 Task: Create a due date automation trigger when advanced on, on the monday of the week a card is due add basic without any labels at 11:00 AM.
Action: Mouse moved to (1031, 79)
Screenshot: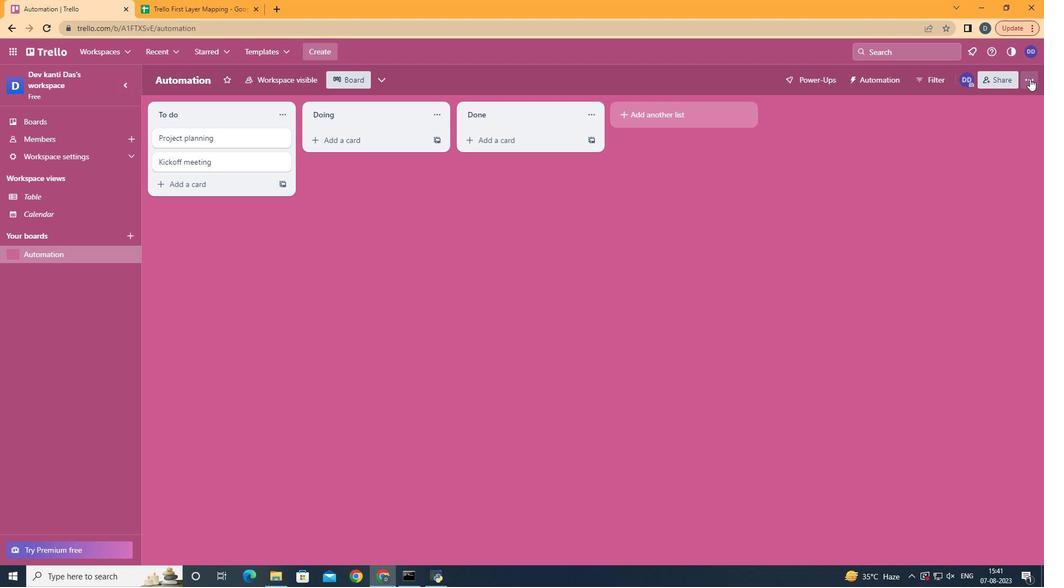 
Action: Mouse pressed left at (1031, 79)
Screenshot: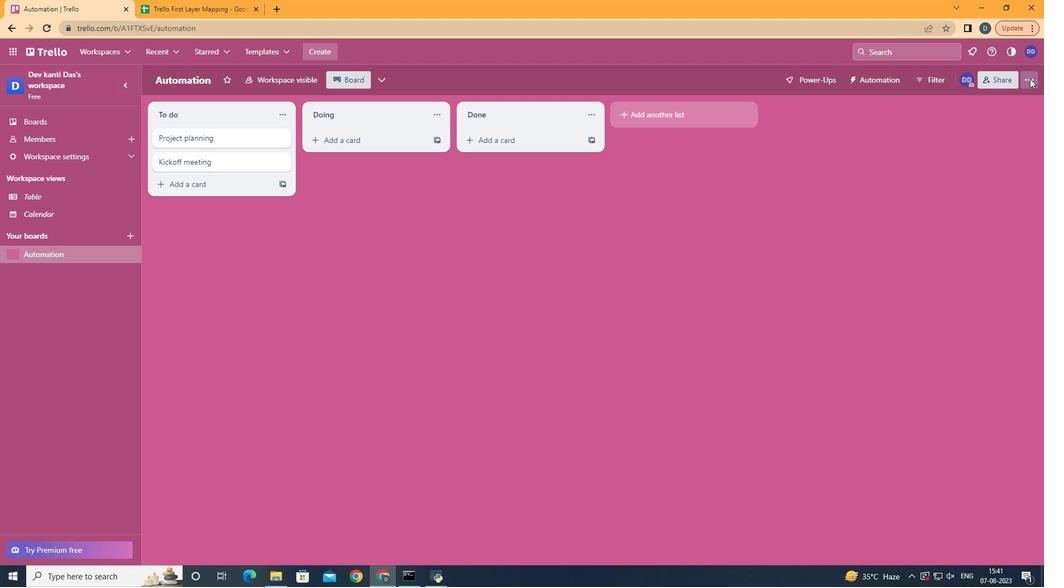 
Action: Mouse moved to (952, 218)
Screenshot: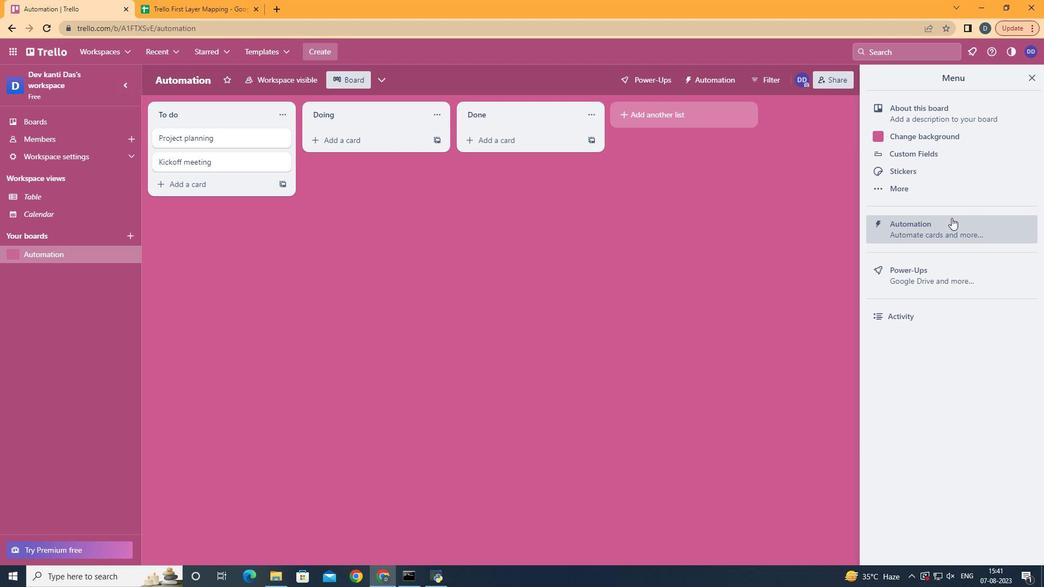 
Action: Mouse pressed left at (952, 218)
Screenshot: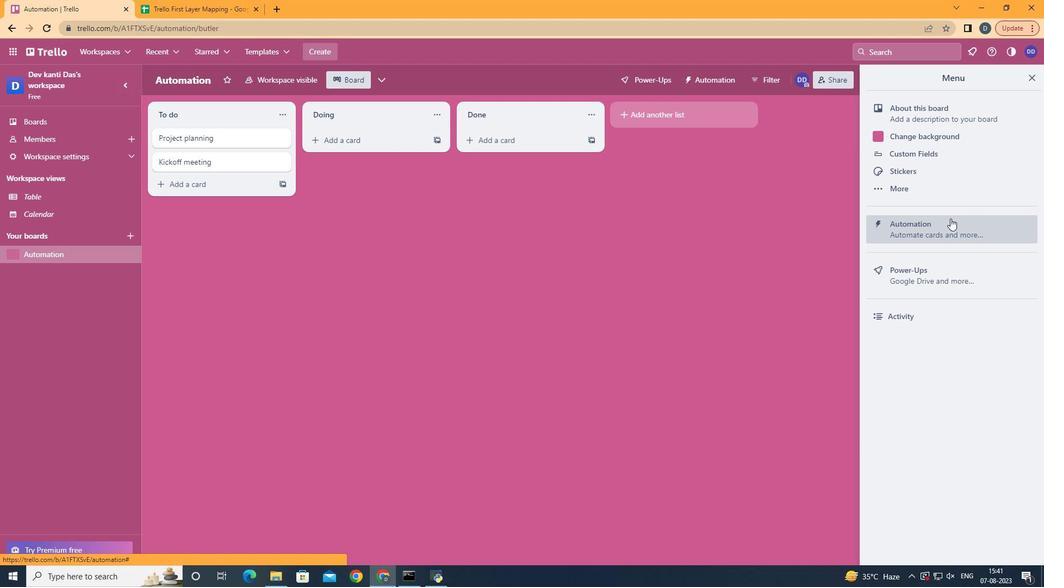 
Action: Mouse moved to (219, 214)
Screenshot: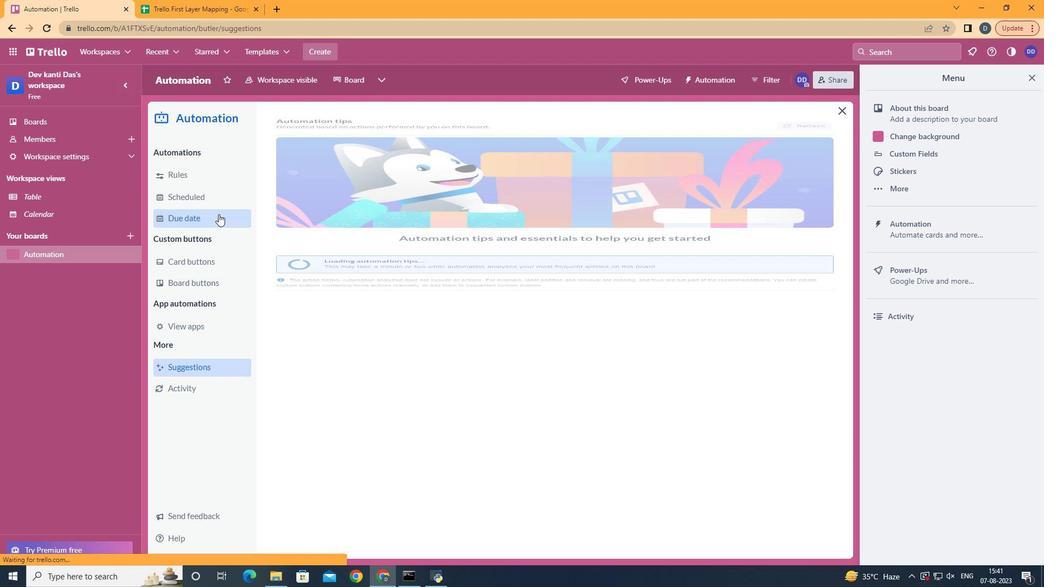 
Action: Mouse pressed left at (219, 214)
Screenshot: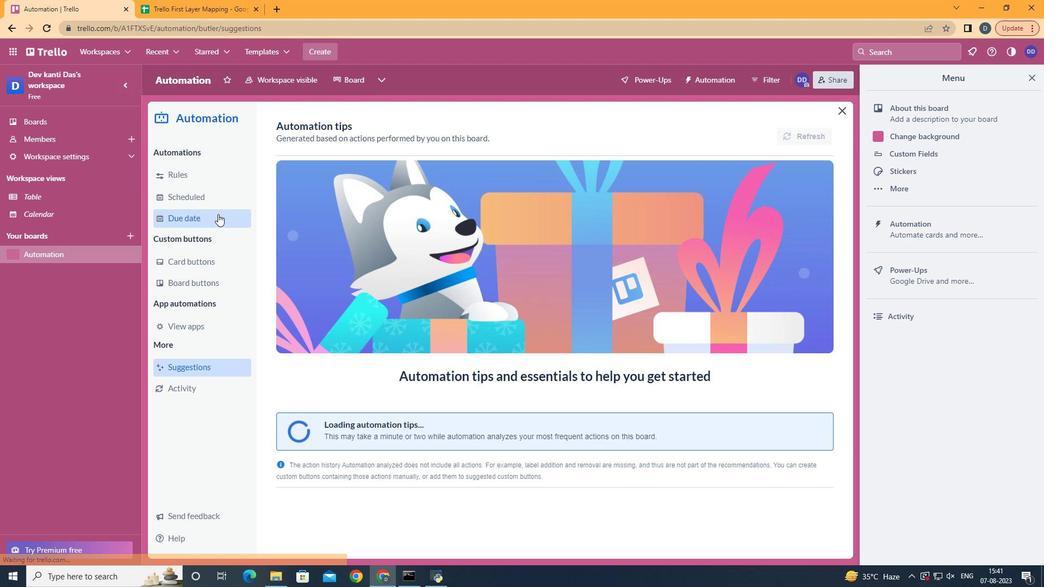 
Action: Mouse moved to (763, 131)
Screenshot: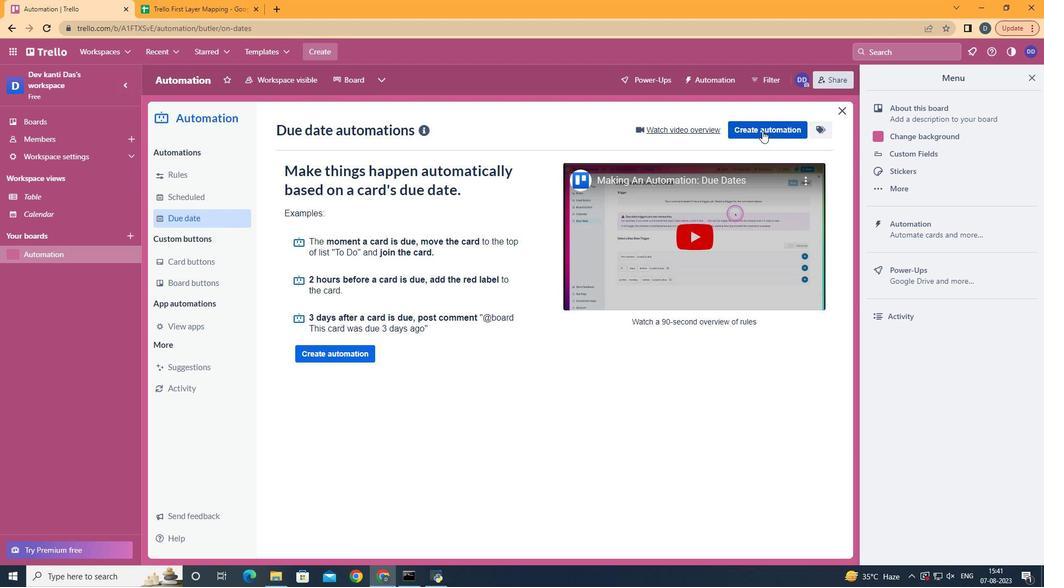 
Action: Mouse pressed left at (763, 131)
Screenshot: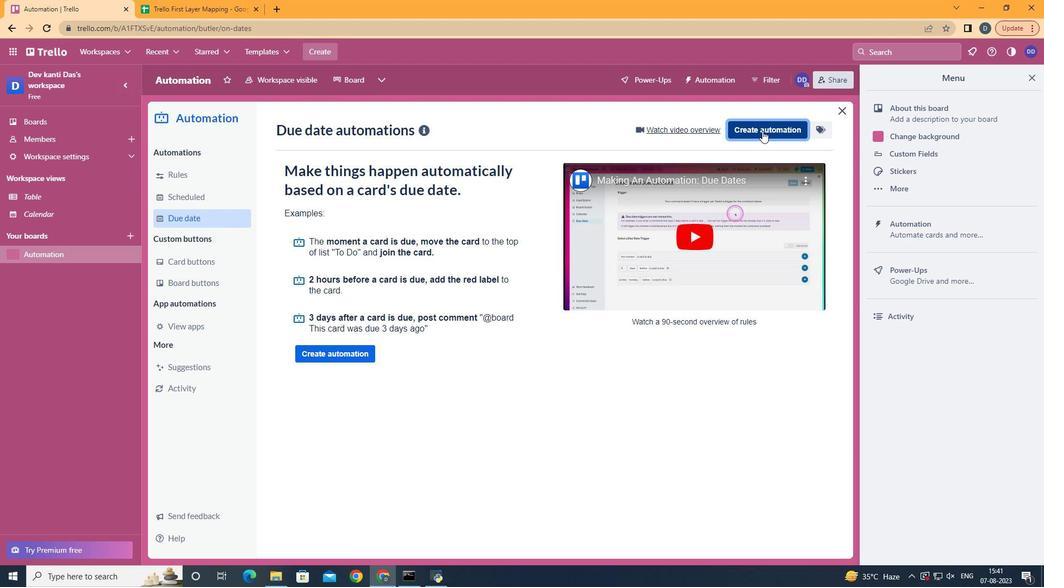 
Action: Mouse moved to (571, 228)
Screenshot: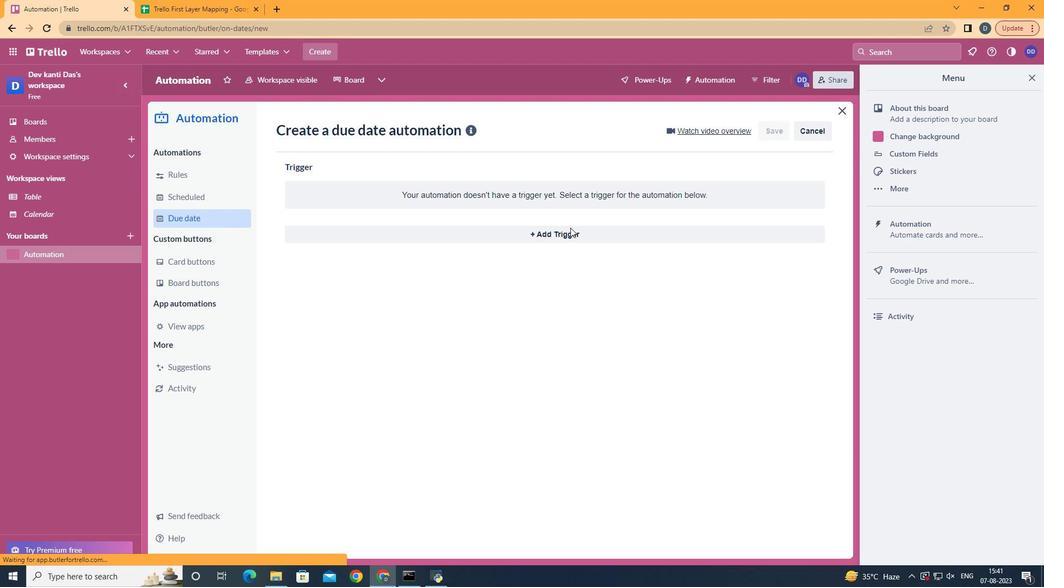 
Action: Mouse pressed left at (571, 228)
Screenshot: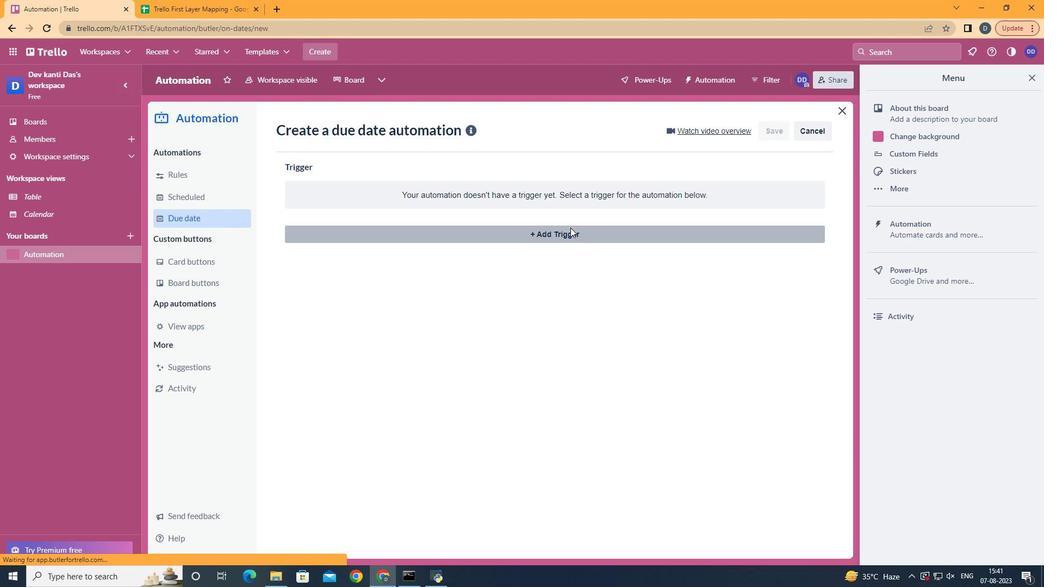 
Action: Mouse moved to (343, 284)
Screenshot: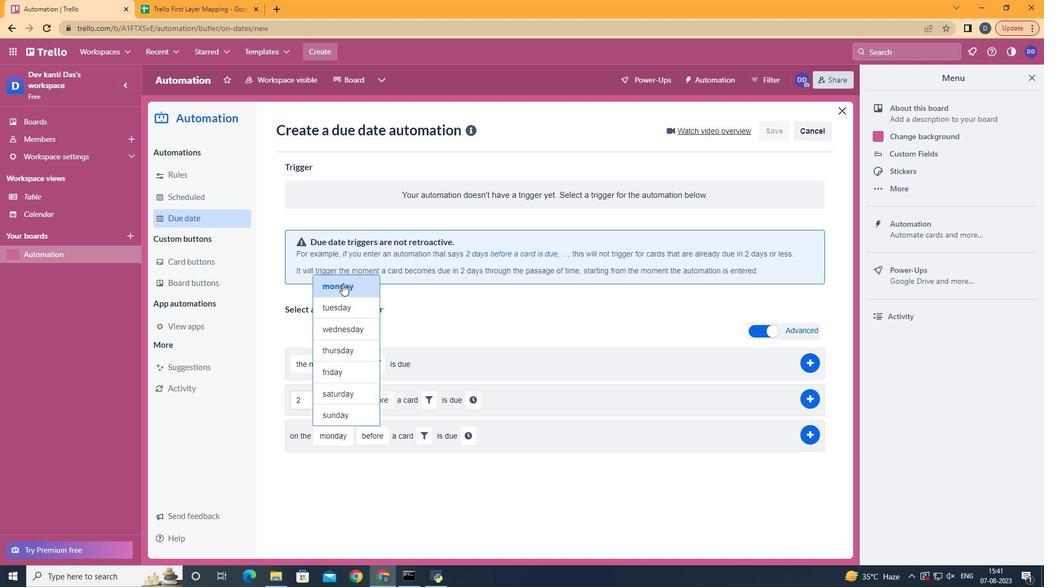 
Action: Mouse pressed left at (343, 284)
Screenshot: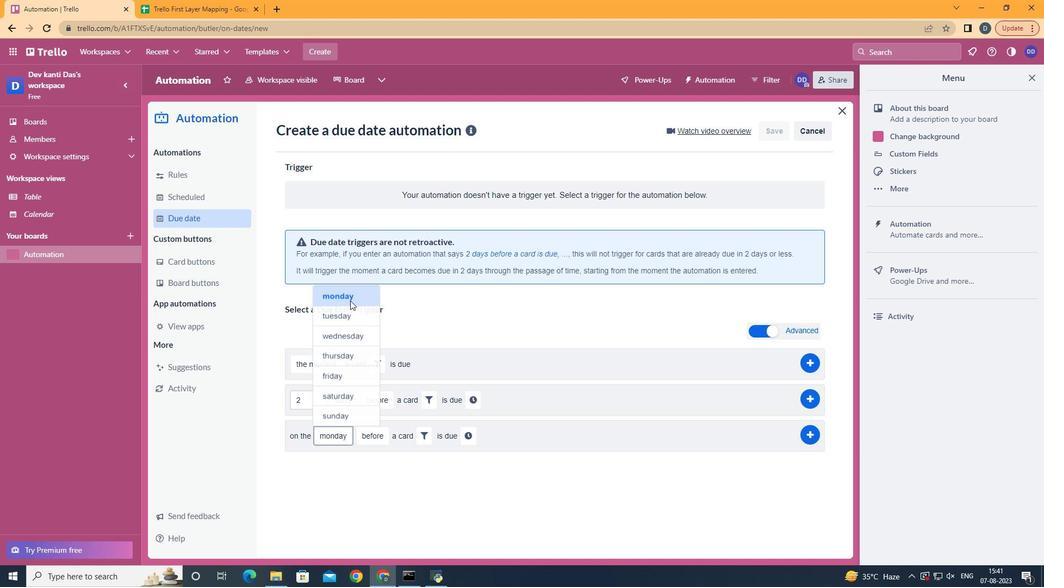 
Action: Mouse moved to (386, 500)
Screenshot: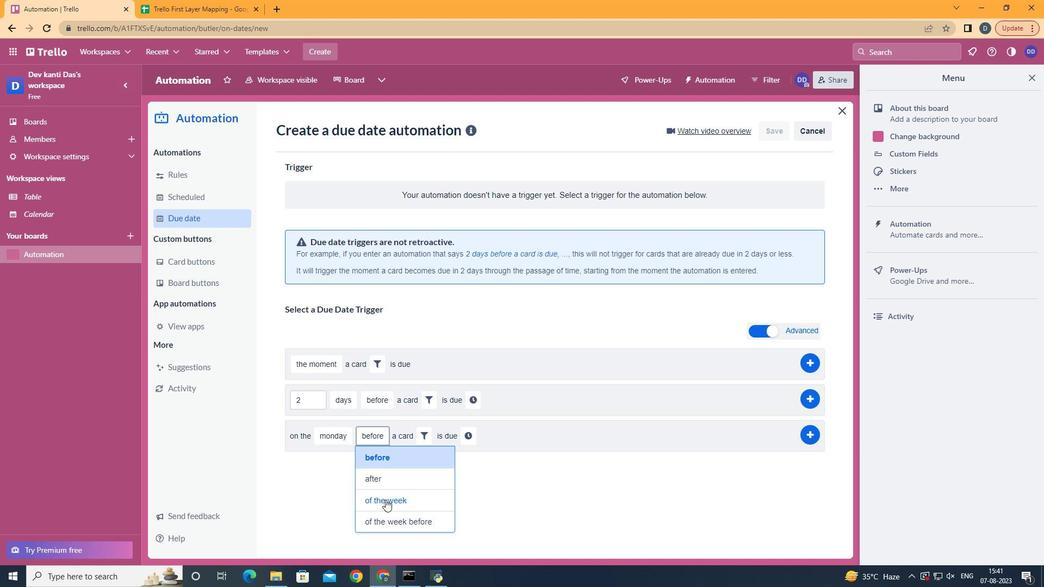 
Action: Mouse pressed left at (386, 500)
Screenshot: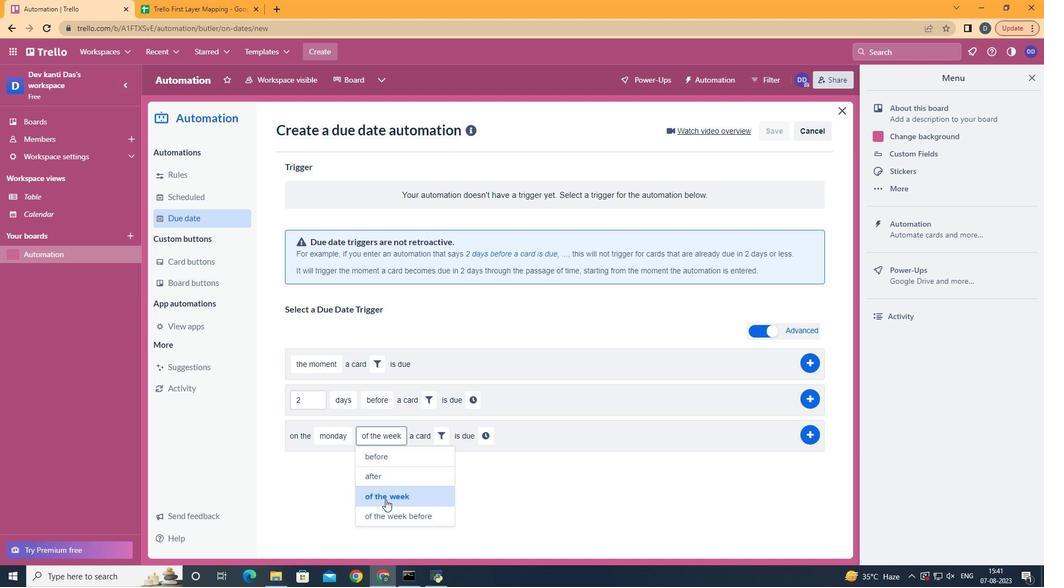 
Action: Mouse moved to (438, 438)
Screenshot: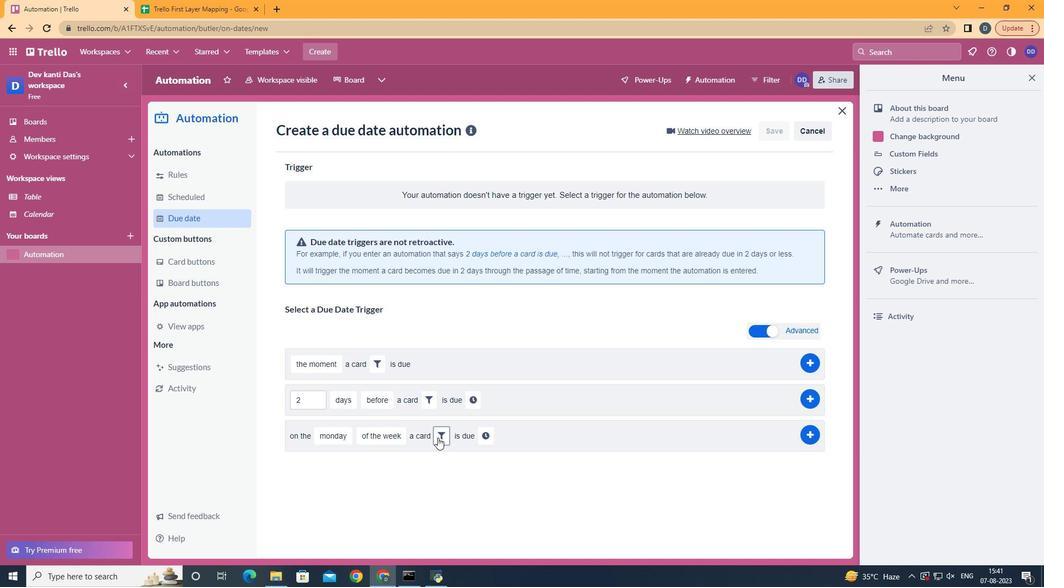 
Action: Mouse pressed left at (438, 438)
Screenshot: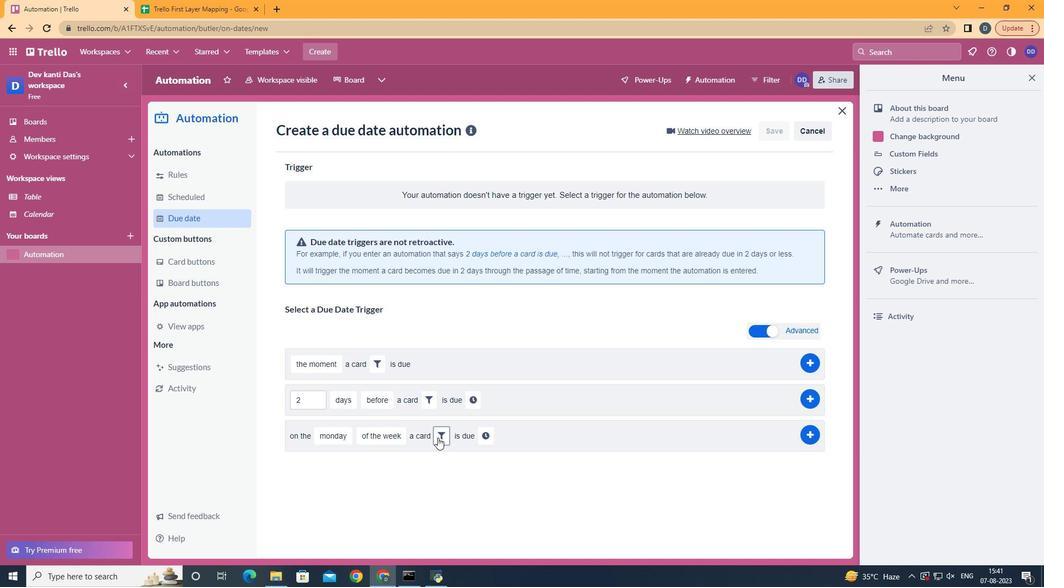 
Action: Mouse moved to (494, 495)
Screenshot: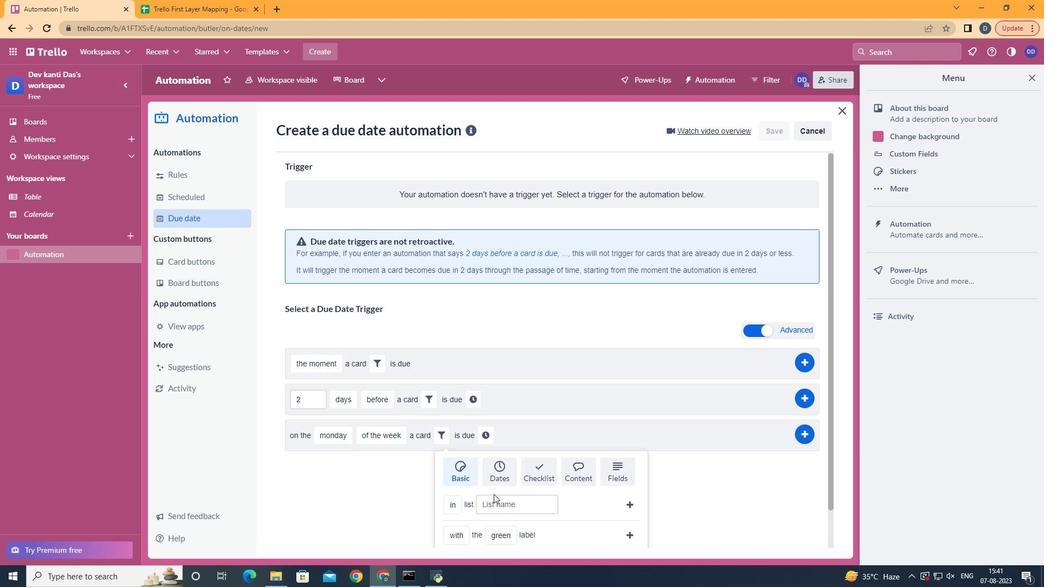 
Action: Mouse scrolled (494, 494) with delta (0, 0)
Screenshot: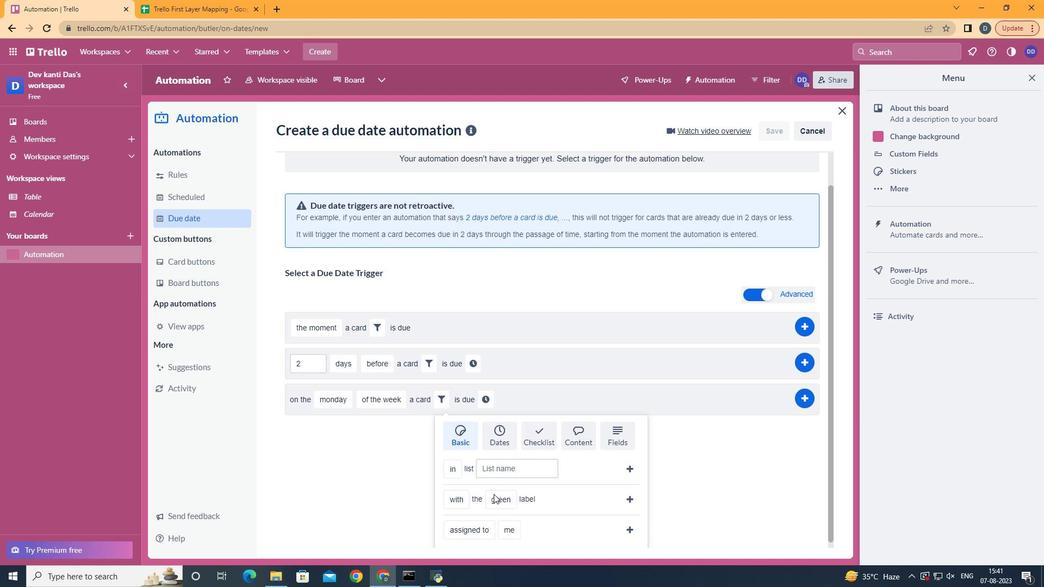 
Action: Mouse scrolled (494, 494) with delta (0, 0)
Screenshot: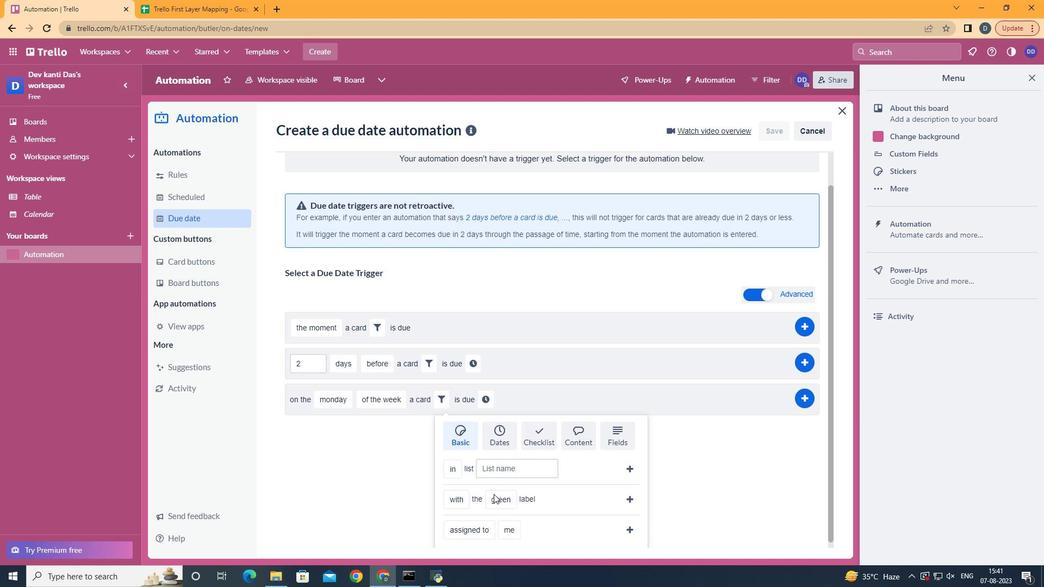 
Action: Mouse scrolled (494, 494) with delta (0, 0)
Screenshot: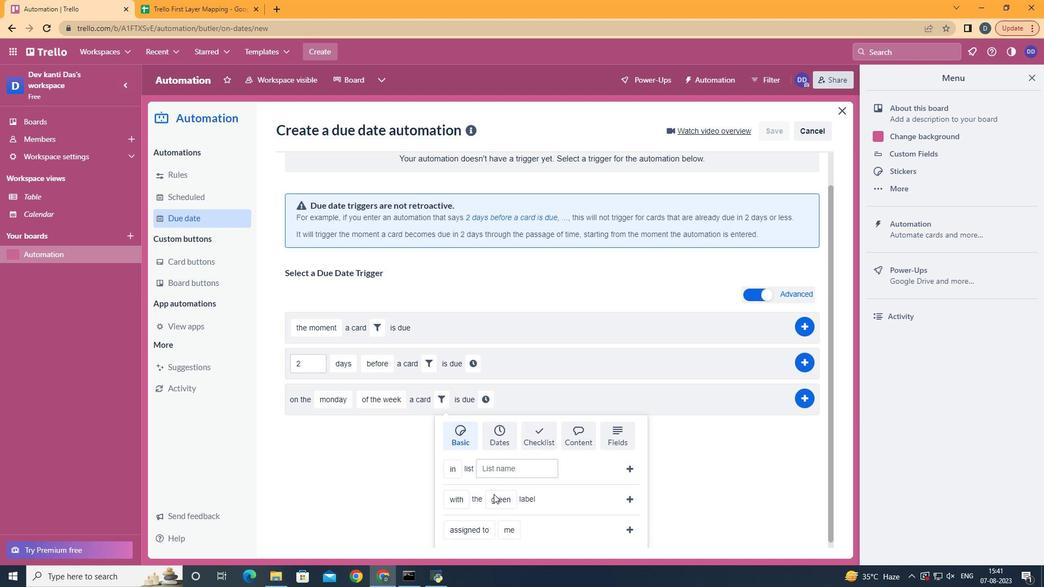 
Action: Mouse scrolled (494, 494) with delta (0, 0)
Screenshot: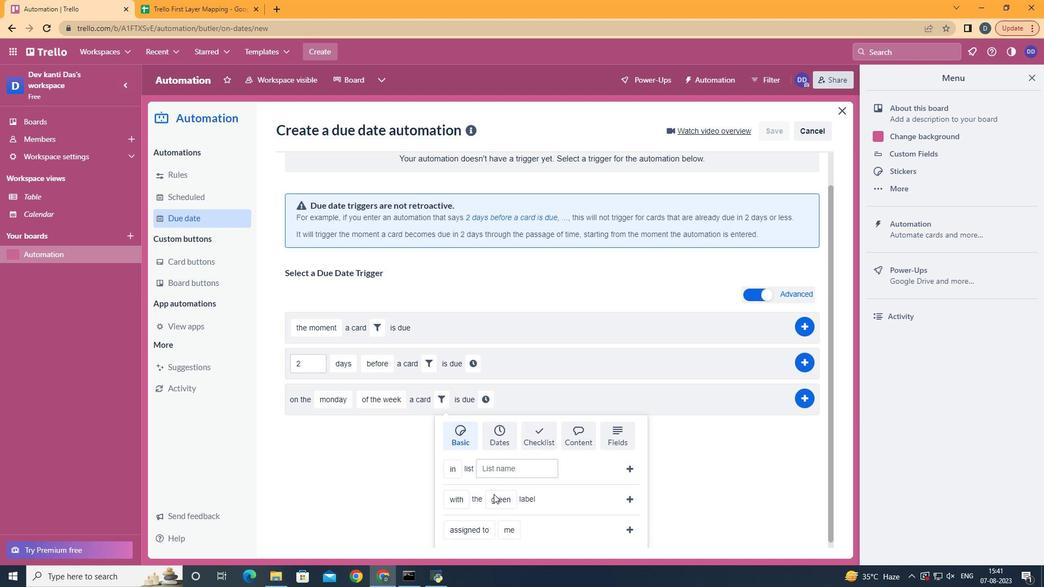 
Action: Mouse scrolled (494, 494) with delta (0, 0)
Screenshot: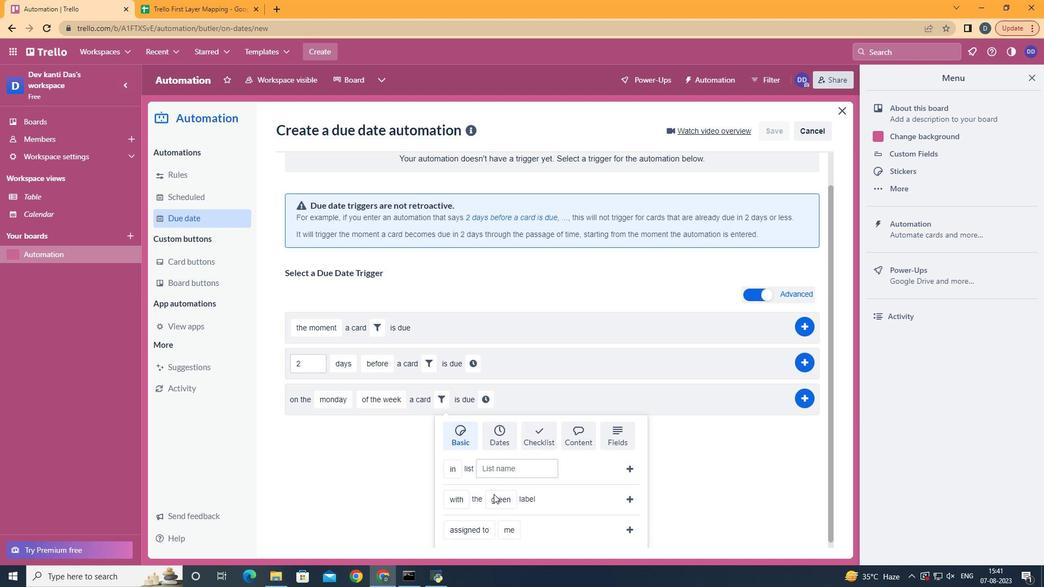 
Action: Mouse moved to (470, 476)
Screenshot: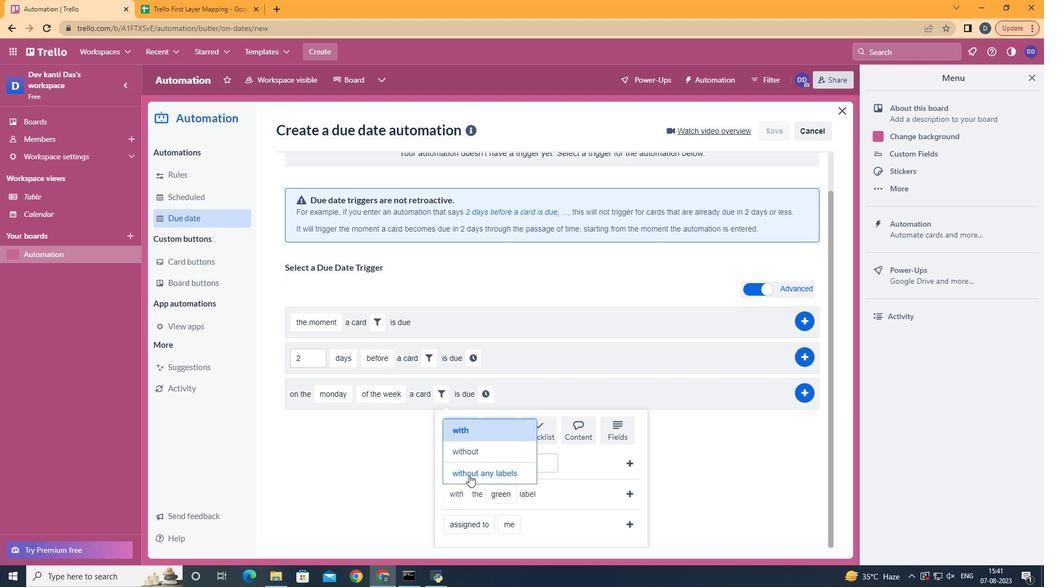 
Action: Mouse pressed left at (470, 476)
Screenshot: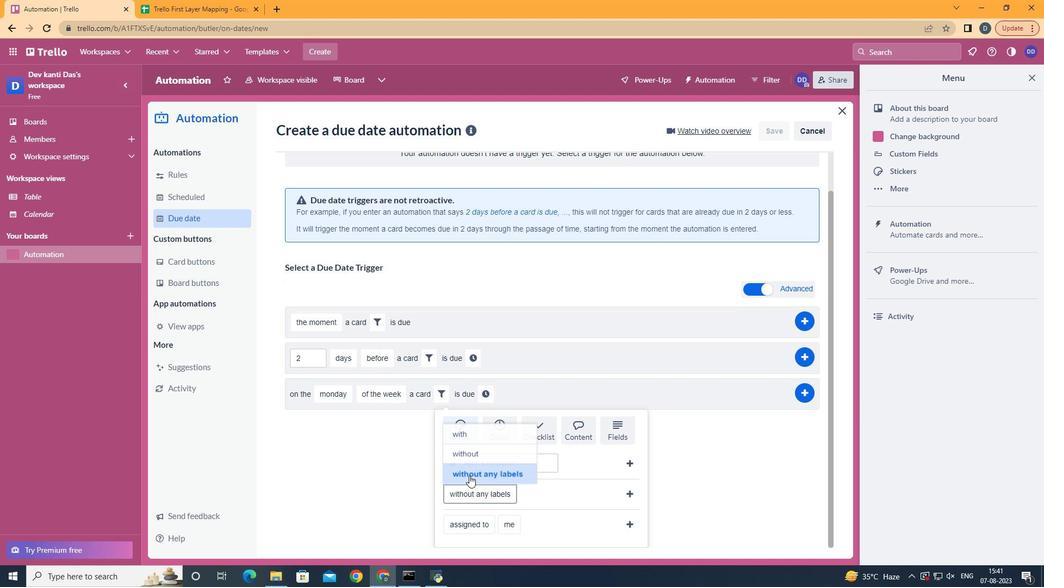 
Action: Mouse moved to (628, 499)
Screenshot: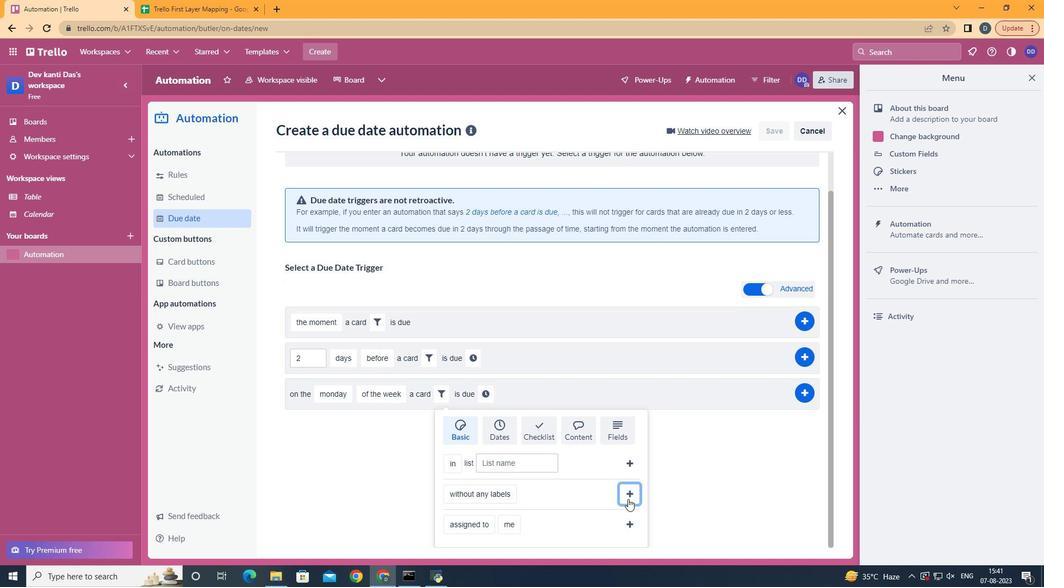 
Action: Mouse pressed left at (628, 499)
Screenshot: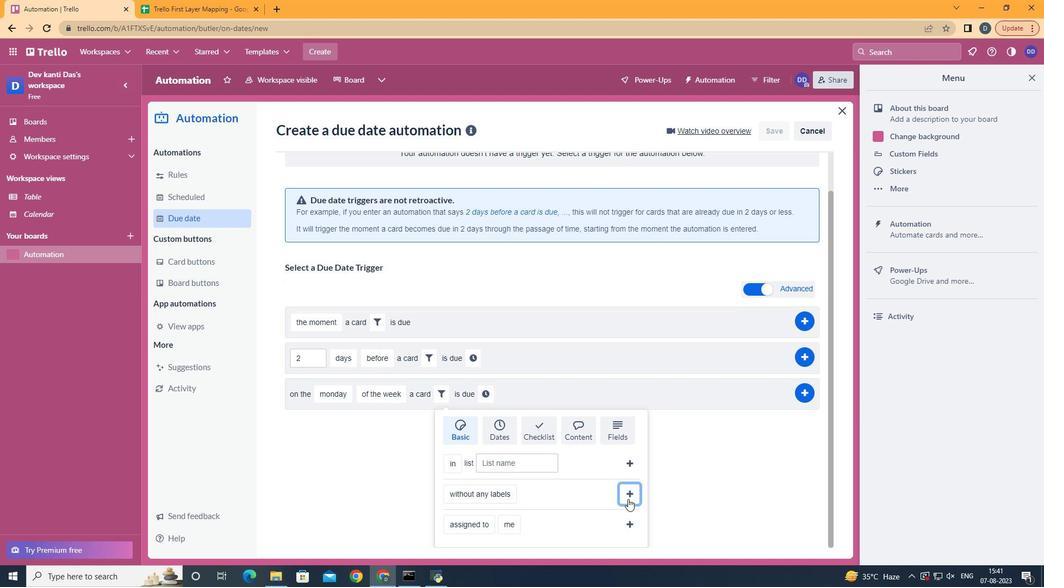 
Action: Mouse moved to (577, 434)
Screenshot: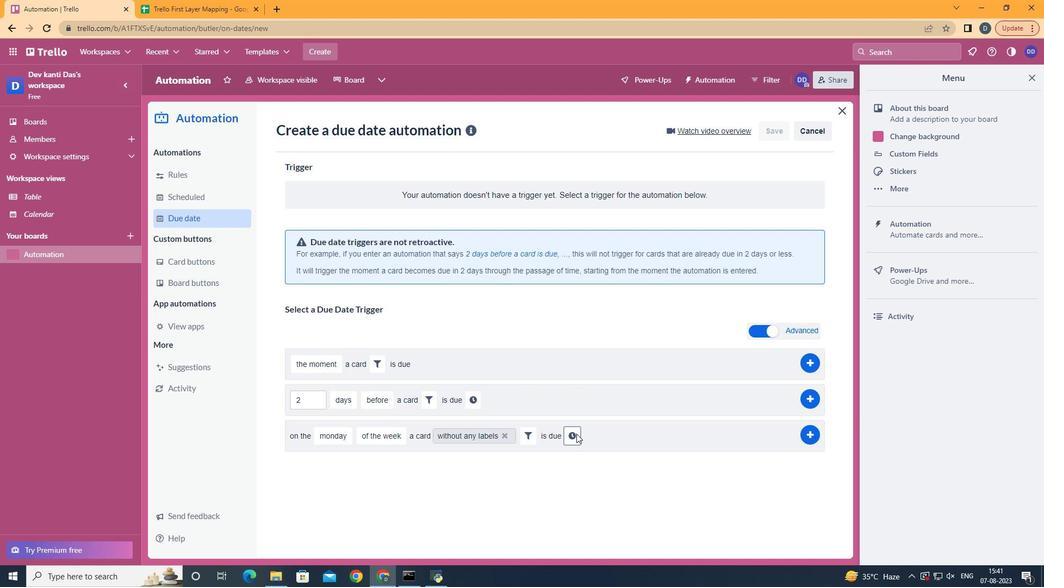 
Action: Mouse pressed left at (577, 434)
Screenshot: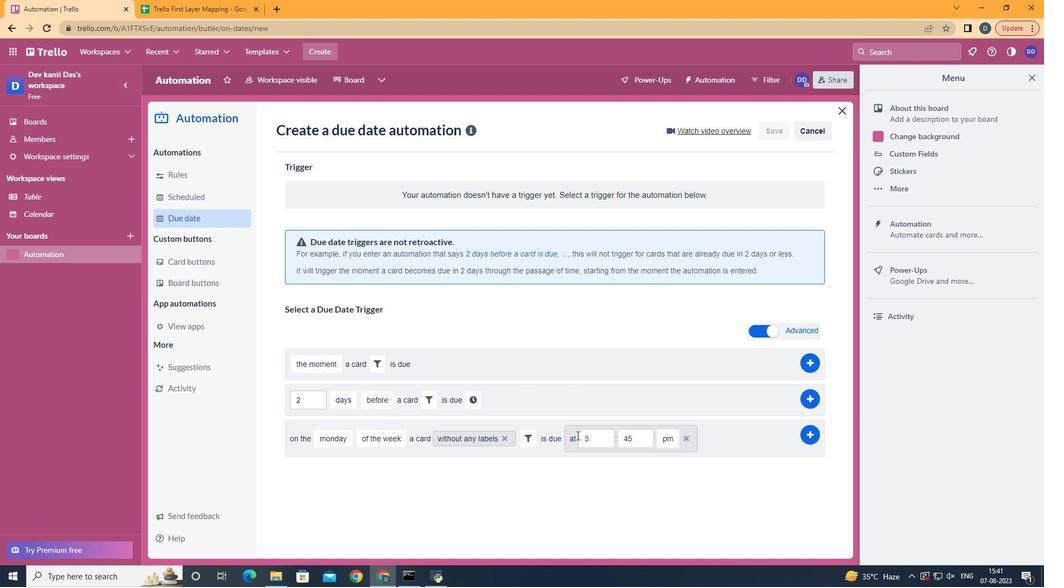 
Action: Mouse moved to (597, 443)
Screenshot: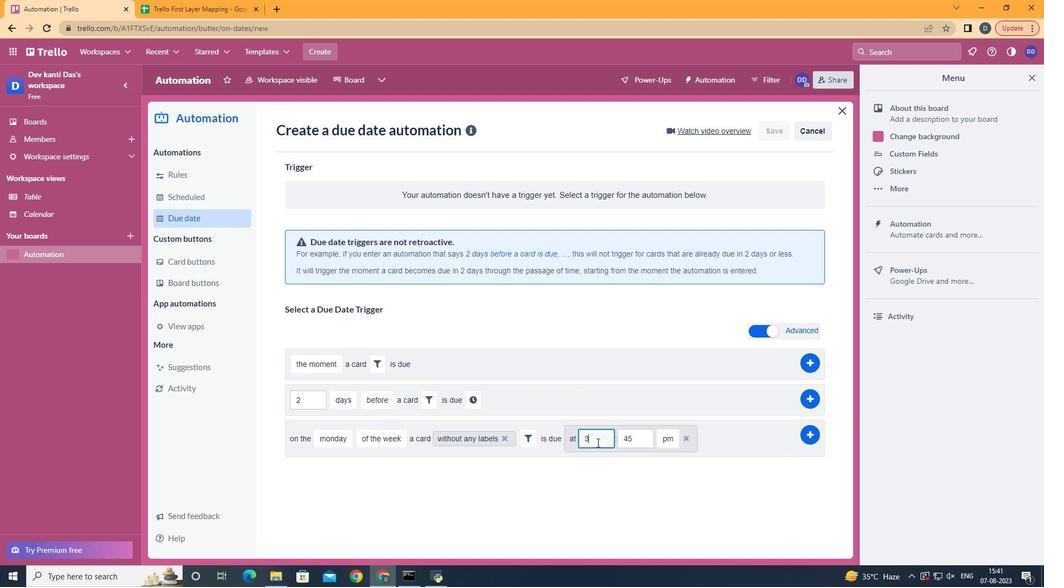 
Action: Mouse pressed left at (597, 443)
Screenshot: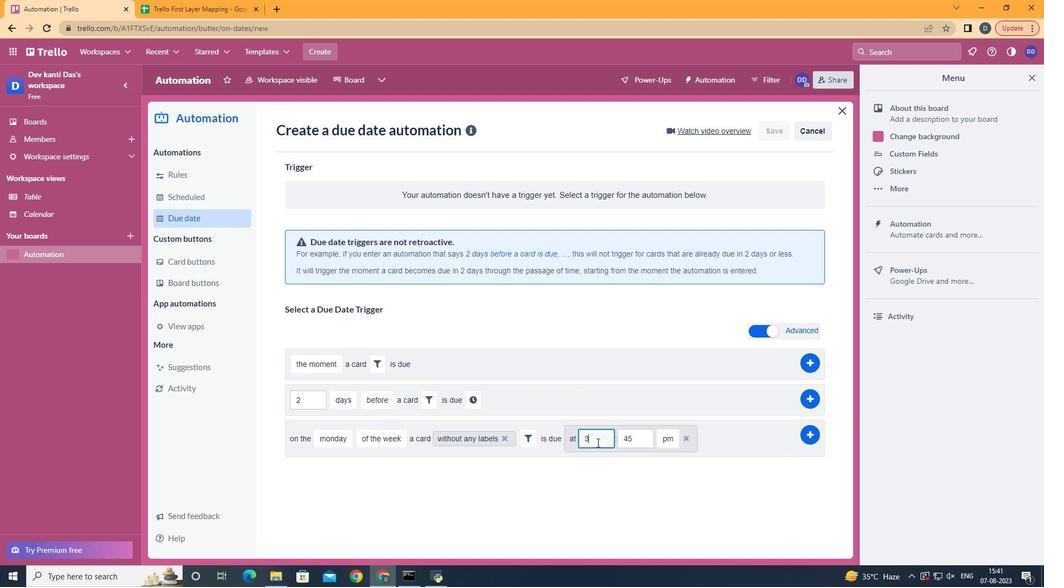 
Action: Mouse moved to (597, 443)
Screenshot: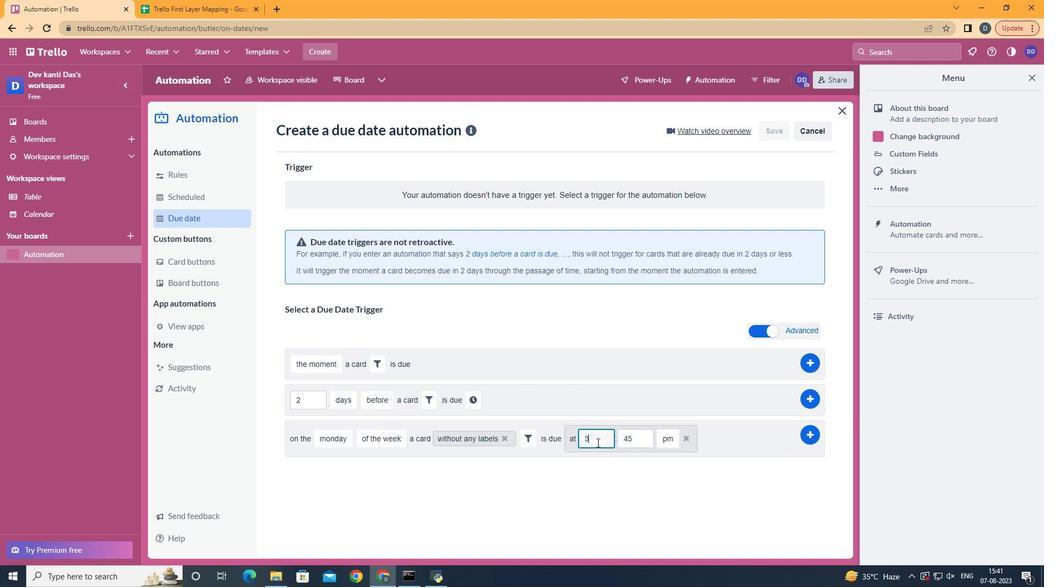 
Action: Key pressed <Key.backspace>11
Screenshot: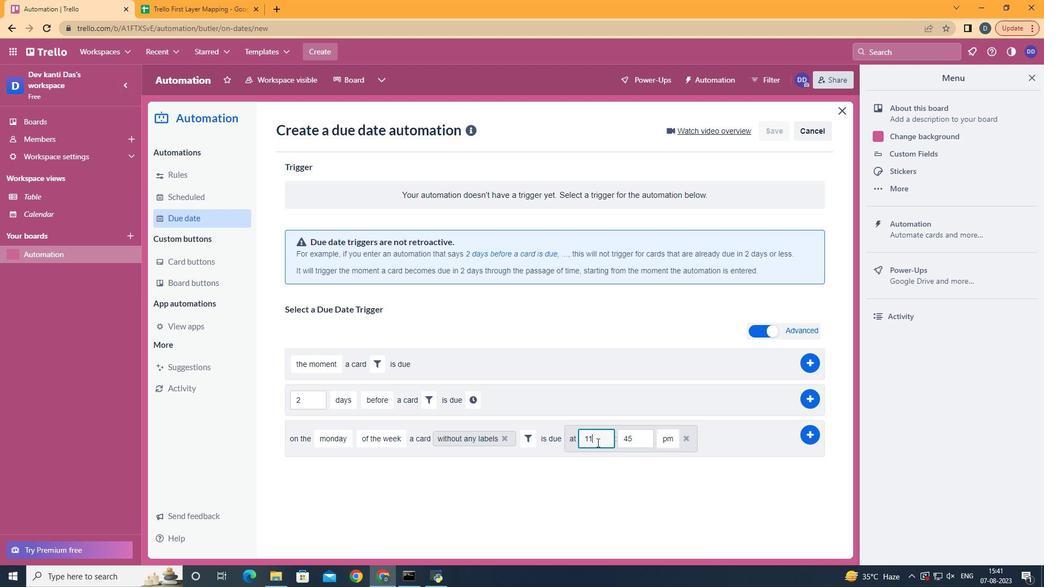 
Action: Mouse moved to (638, 439)
Screenshot: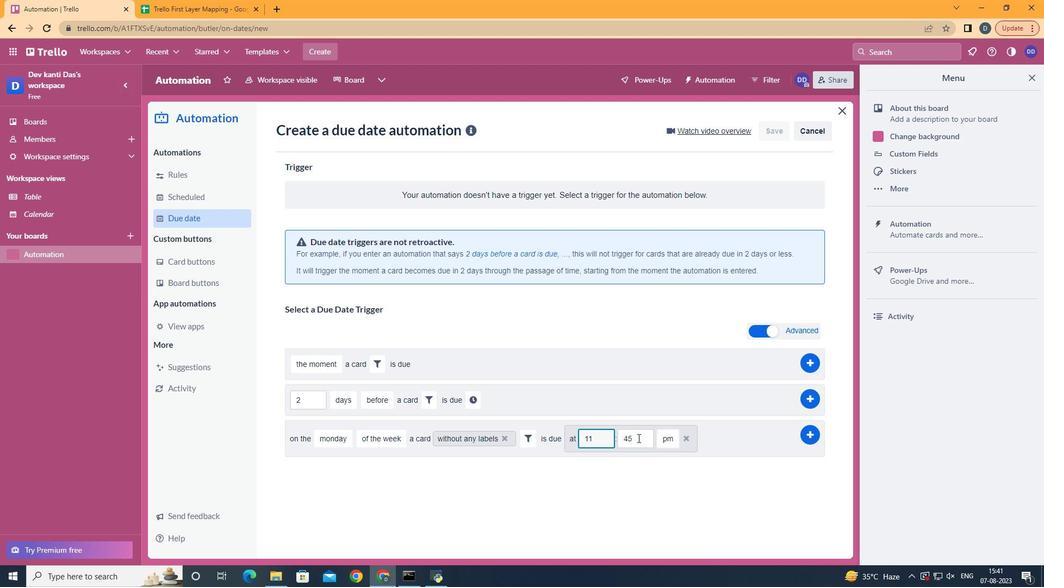 
Action: Mouse pressed left at (638, 439)
Screenshot: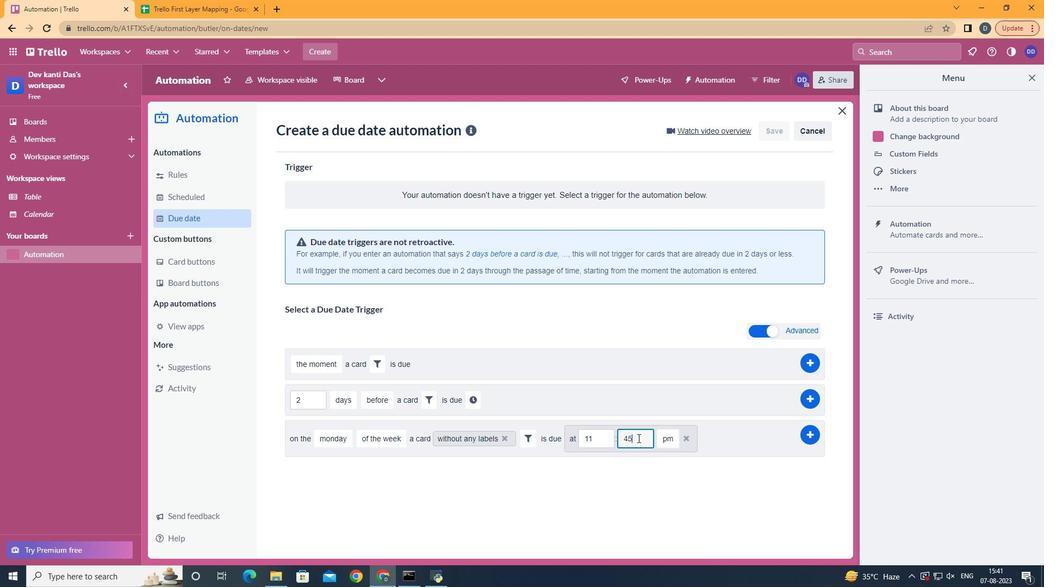 
Action: Key pressed <Key.backspace><Key.backspace>00
Screenshot: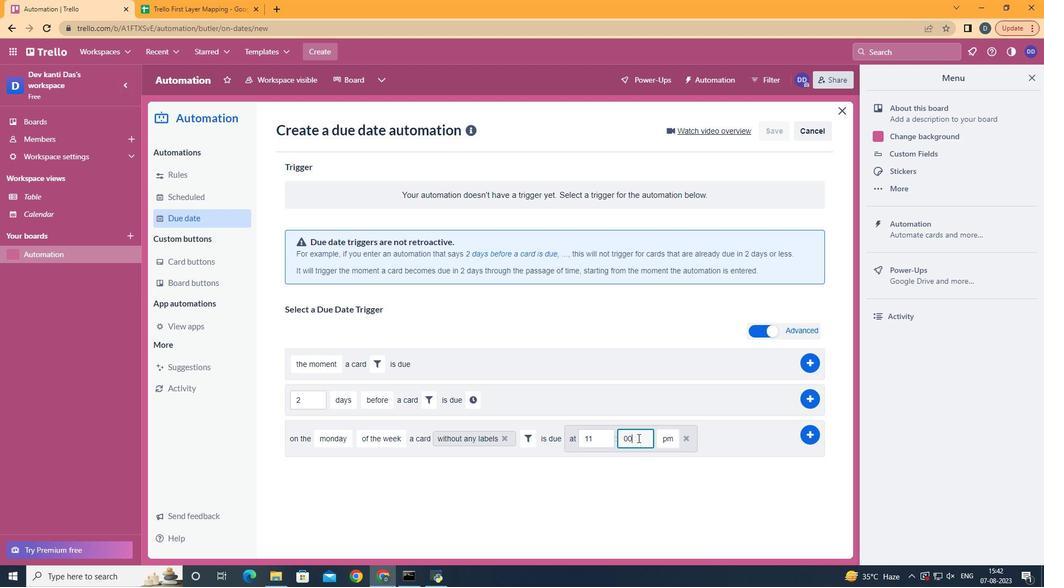 
Action: Mouse moved to (672, 463)
Screenshot: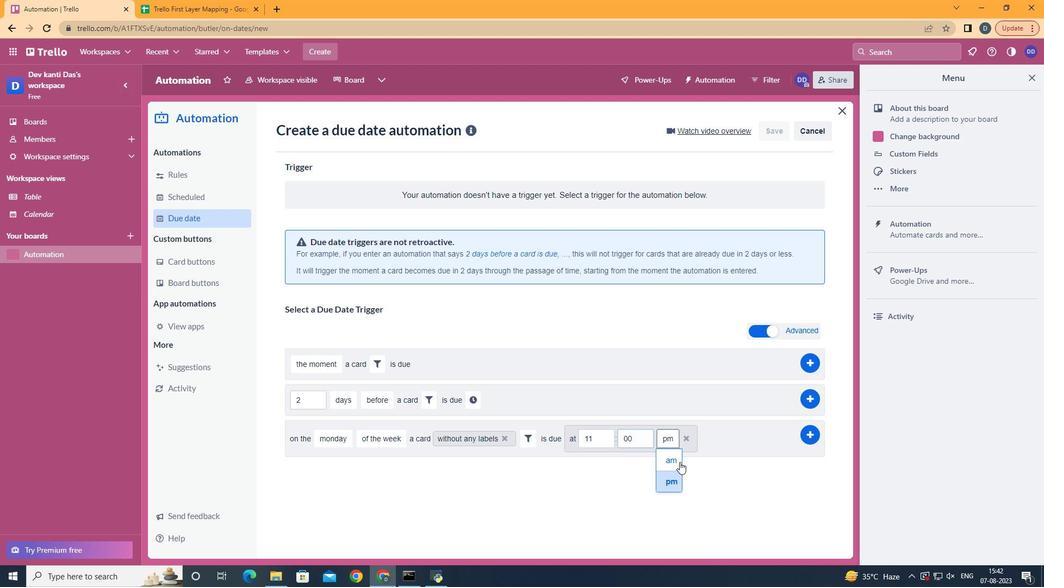 
Action: Mouse pressed left at (672, 463)
Screenshot: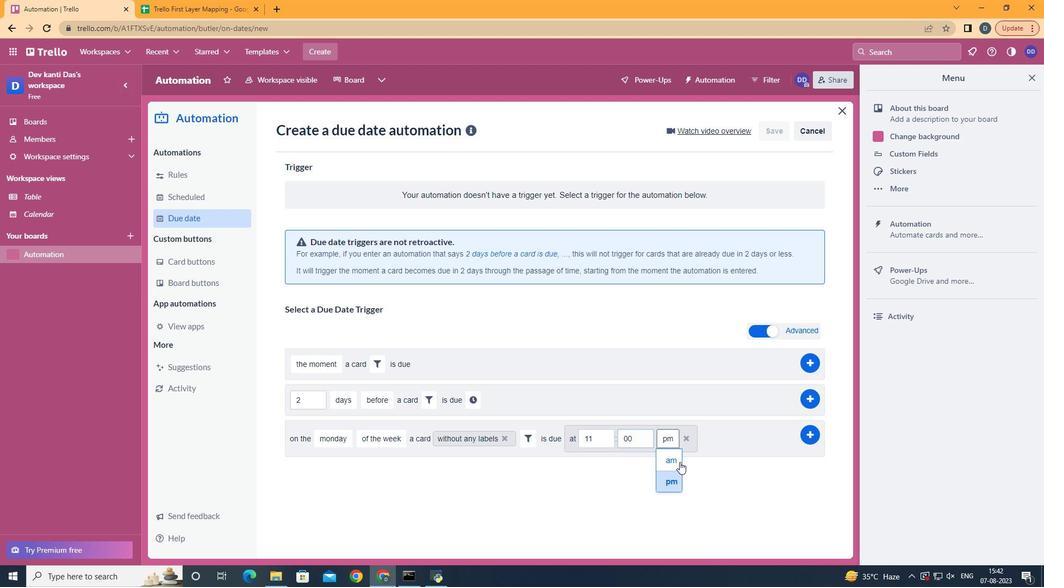 
Action: Mouse moved to (816, 430)
Screenshot: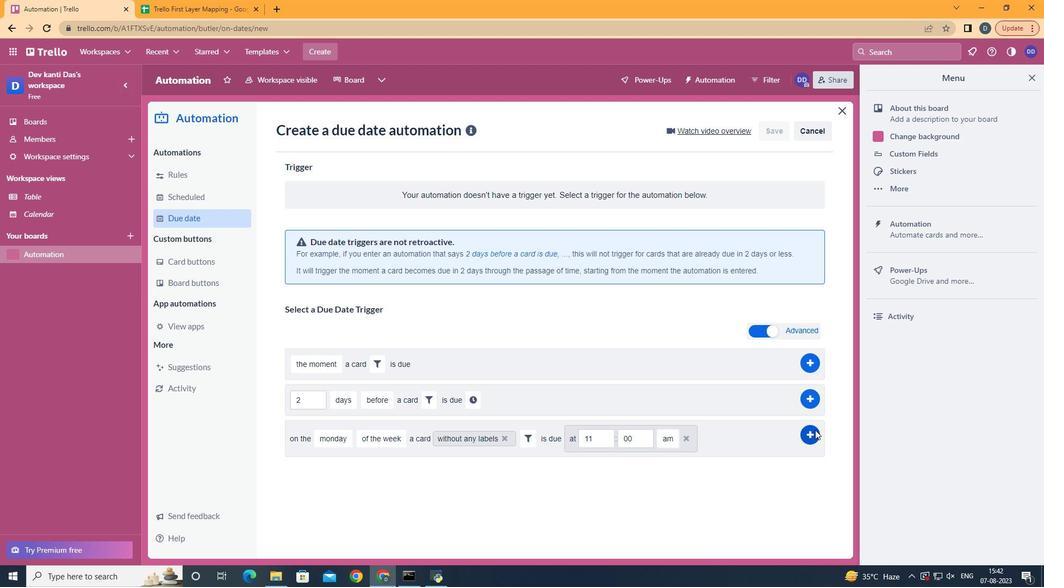 
Action: Mouse pressed left at (816, 435)
Screenshot: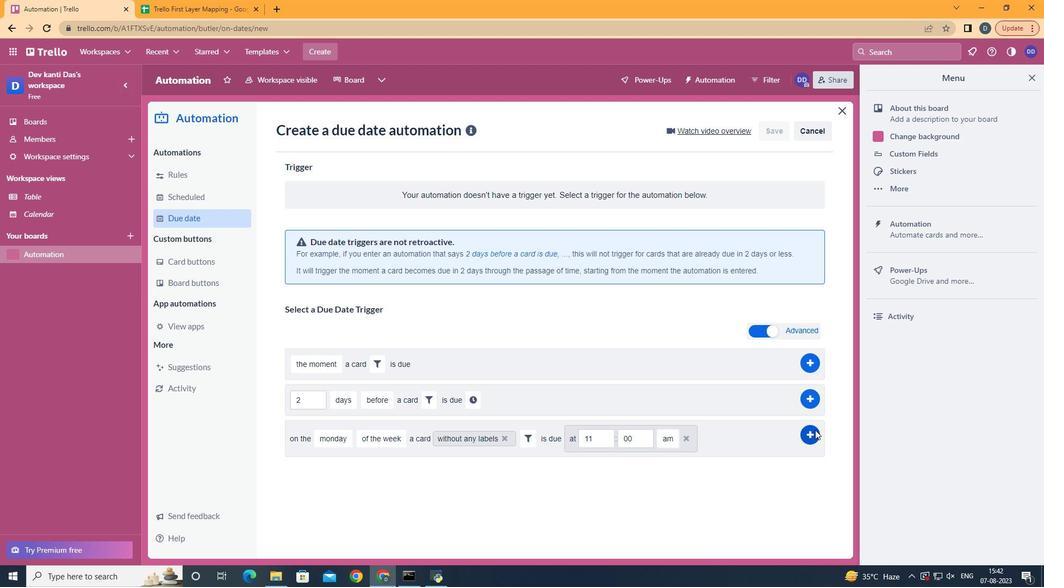 
Action: Mouse moved to (610, 199)
Screenshot: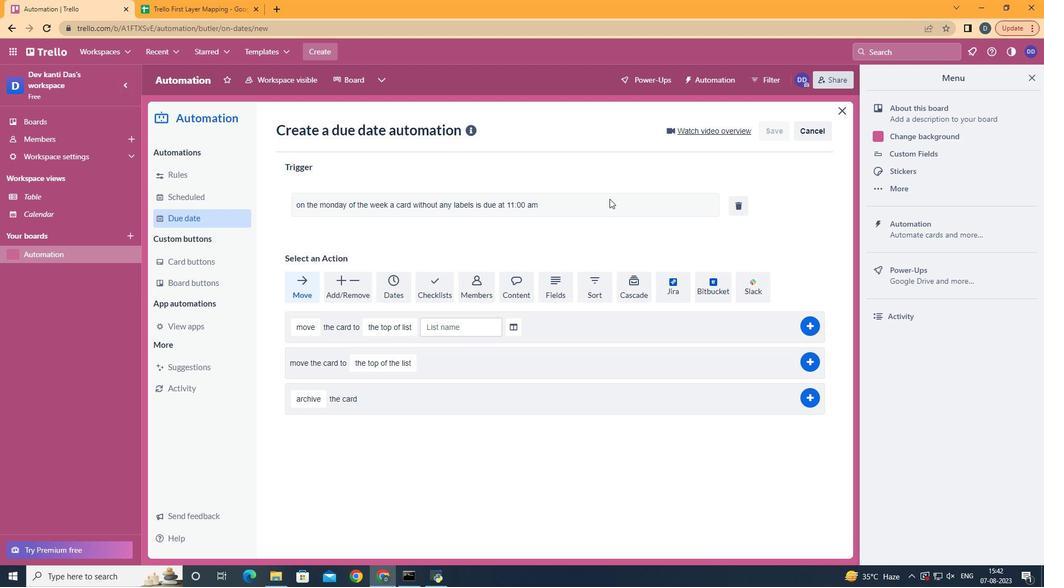 
